 Task: Locate the nearest caves and caverns to Mammoth Cave, Kentucky, and Carlsbad Caverns, New Mexico.
Action: Mouse moved to (148, 57)
Screenshot: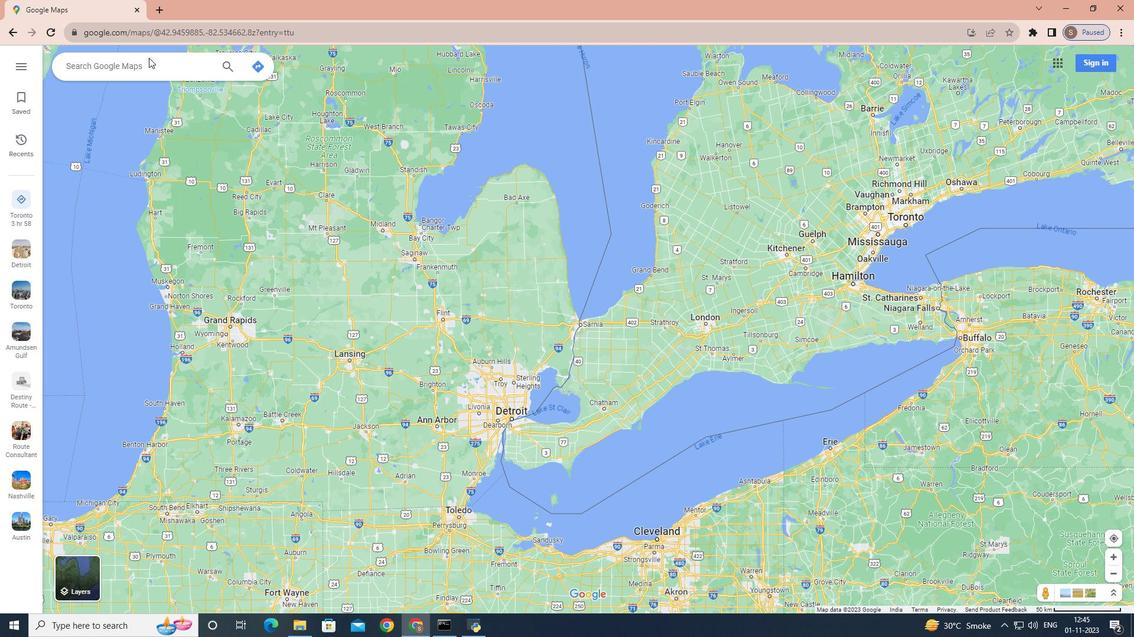 
Action: Mouse pressed left at (148, 57)
Screenshot: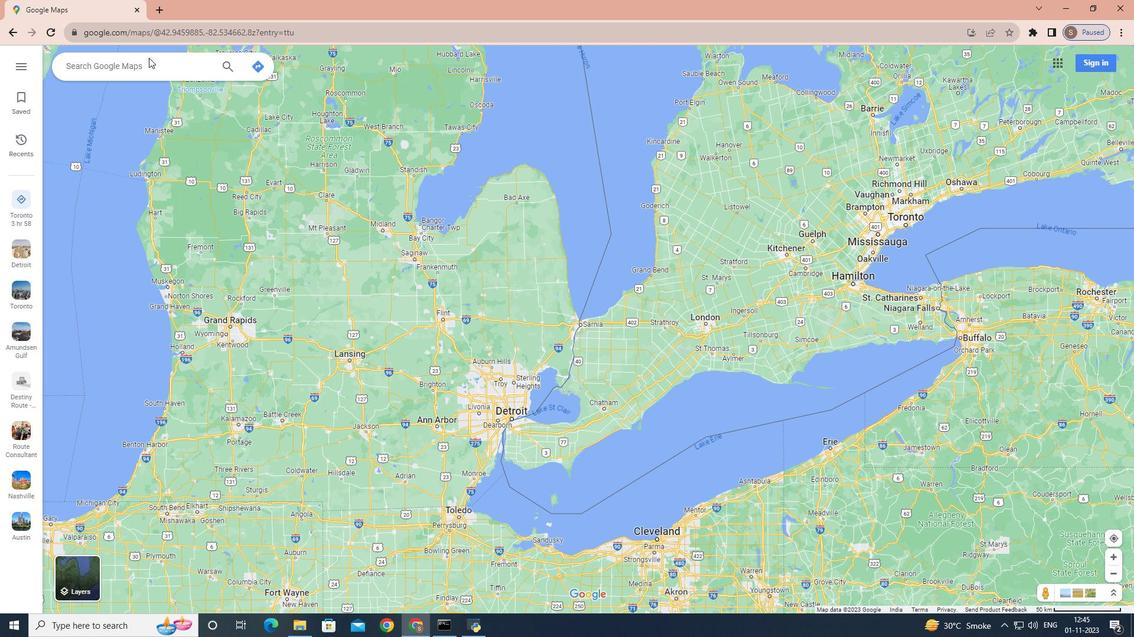 
Action: Mouse moved to (145, 63)
Screenshot: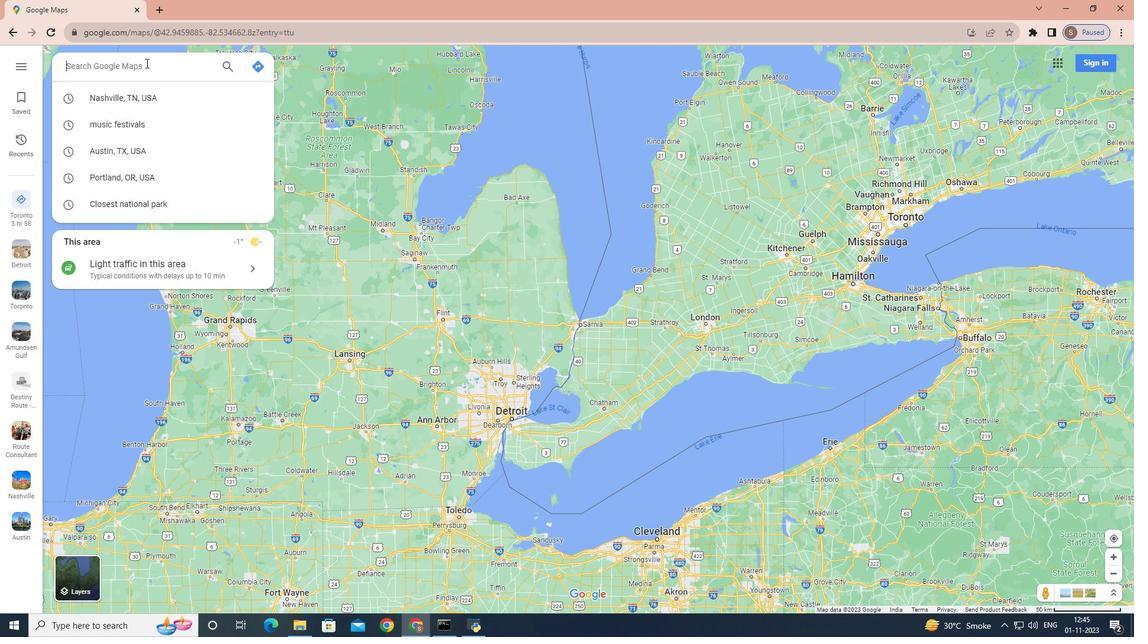 
Action: Mouse pressed left at (145, 63)
Screenshot: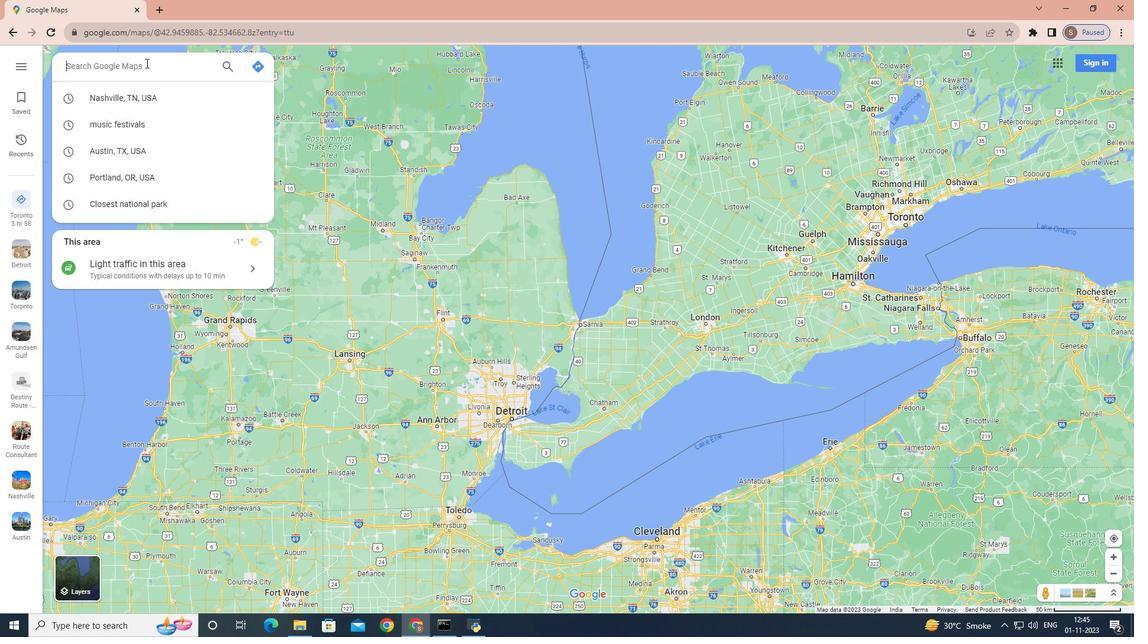 
Action: Key pressed <Key.shift>Man<Key.backspace>mmoth<Key.space><Key.shift>Cave,<Key.space><Key.shift>Kentucky<Key.enter>
Screenshot: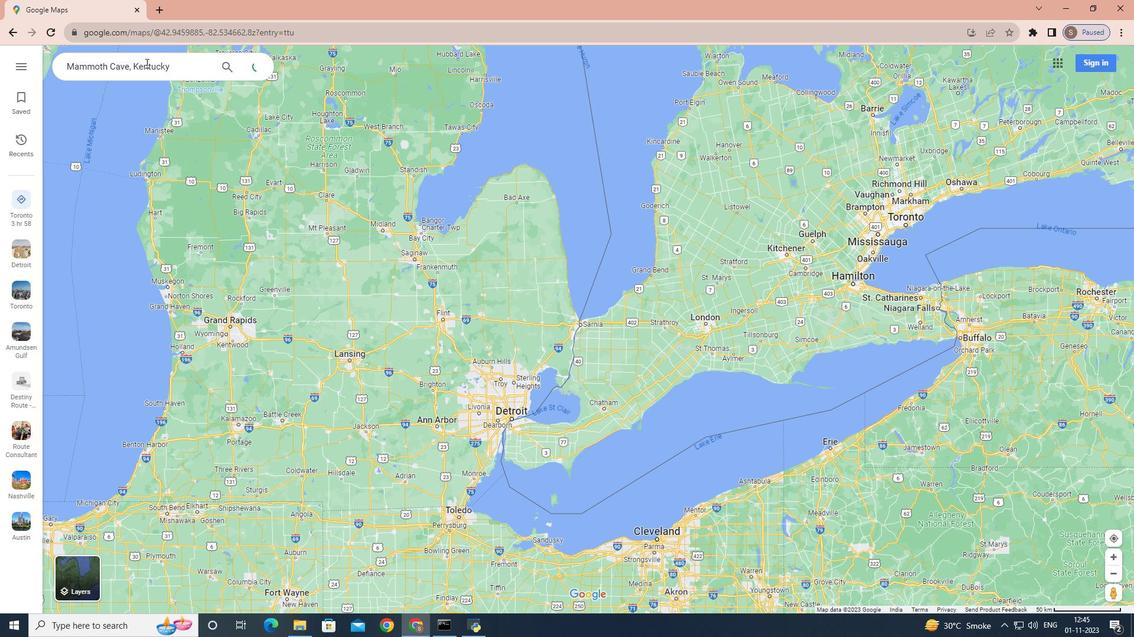 
Action: Mouse moved to (155, 269)
Screenshot: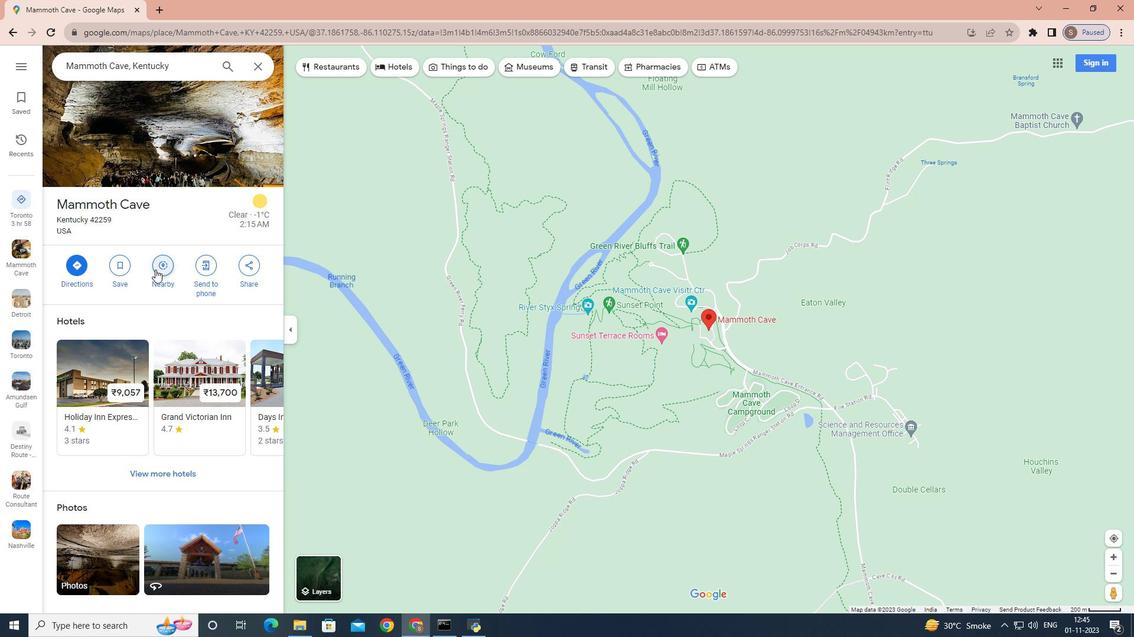 
Action: Mouse pressed left at (155, 269)
Screenshot: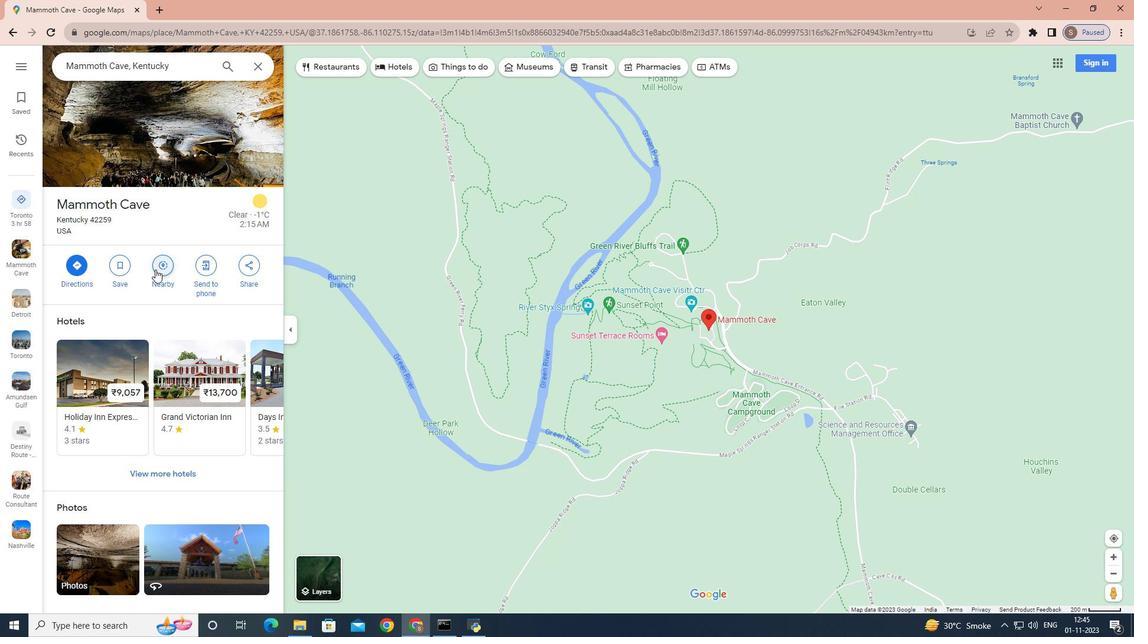 
Action: Mouse moved to (156, 269)
Screenshot: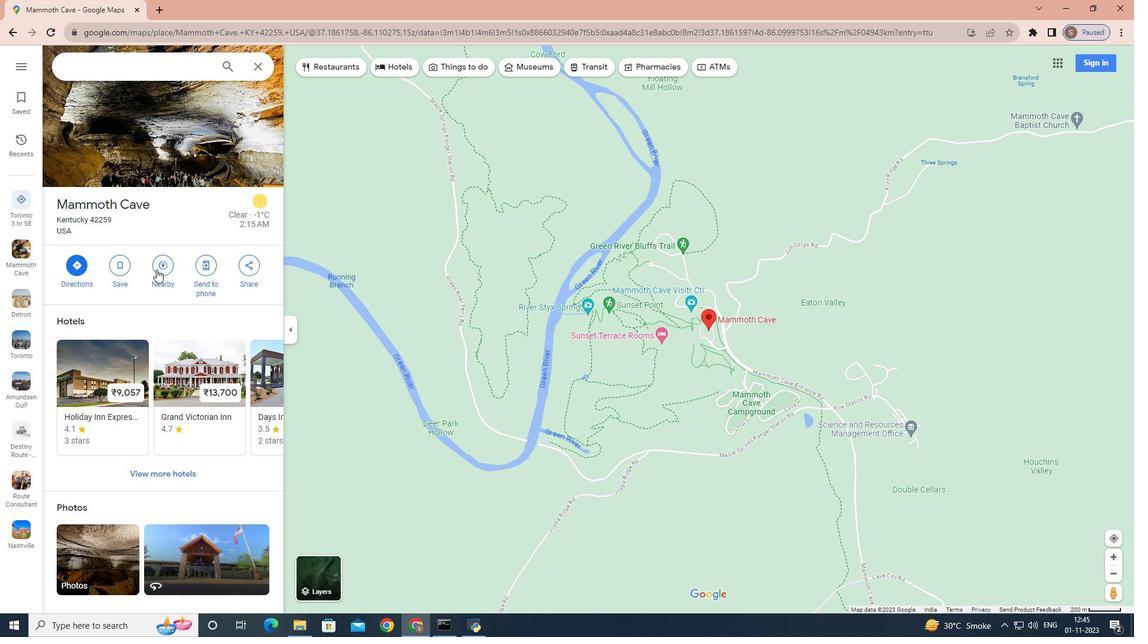 
Action: Key pressed caves<Key.space>and<Key.space>caverns<Key.enter>
Screenshot: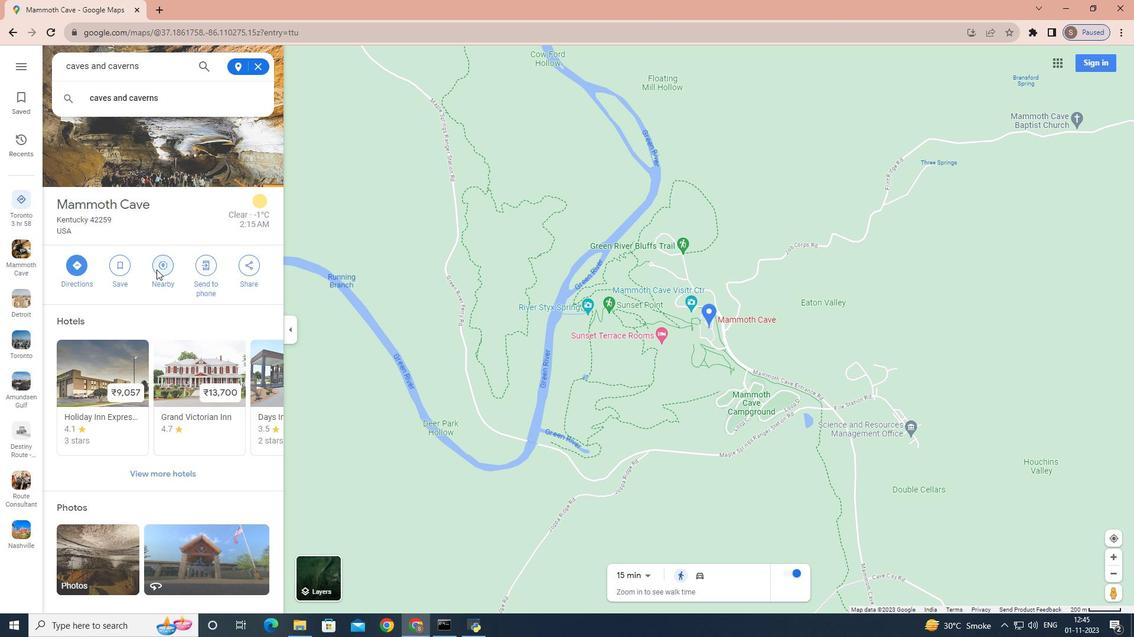 
Action: Mouse moved to (258, 69)
Screenshot: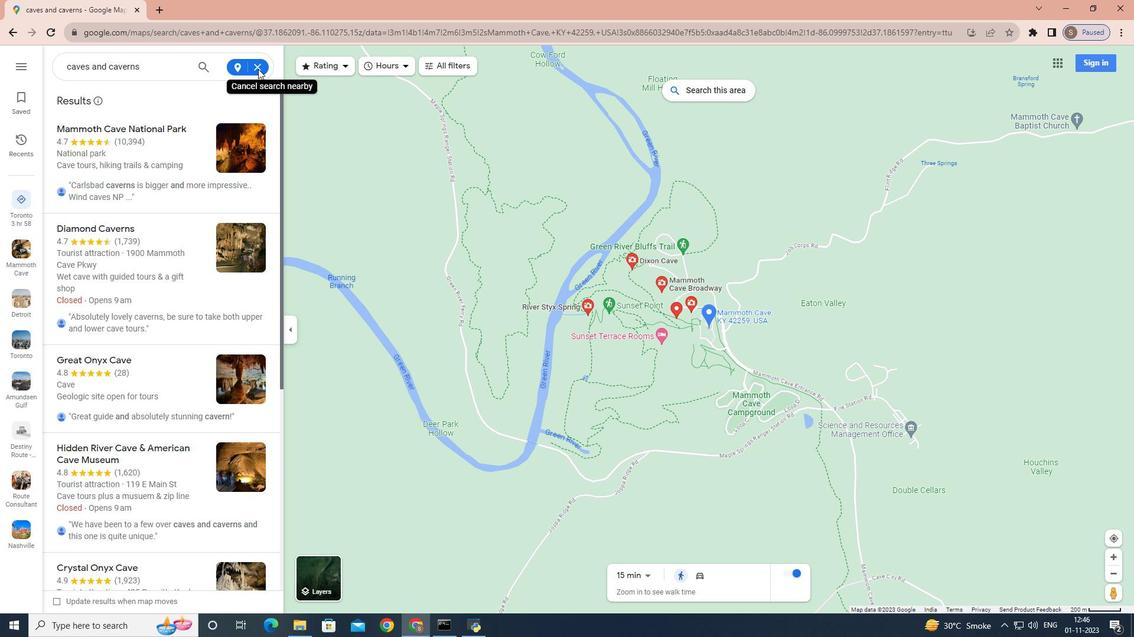
Action: Mouse pressed left at (258, 69)
Screenshot: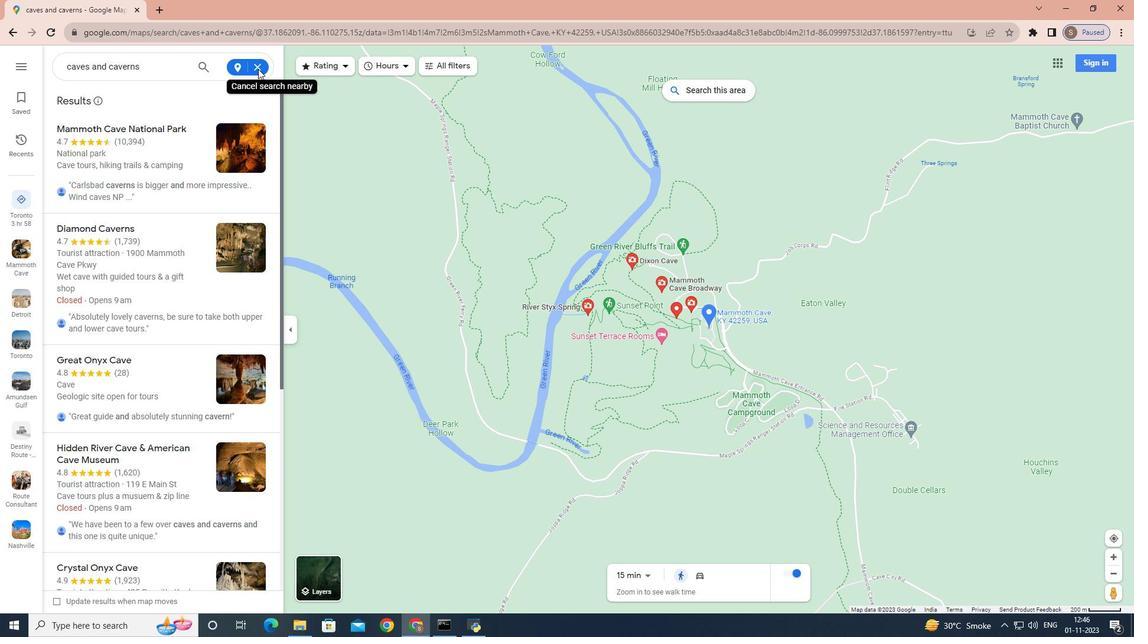 
Action: Mouse pressed left at (258, 69)
Screenshot: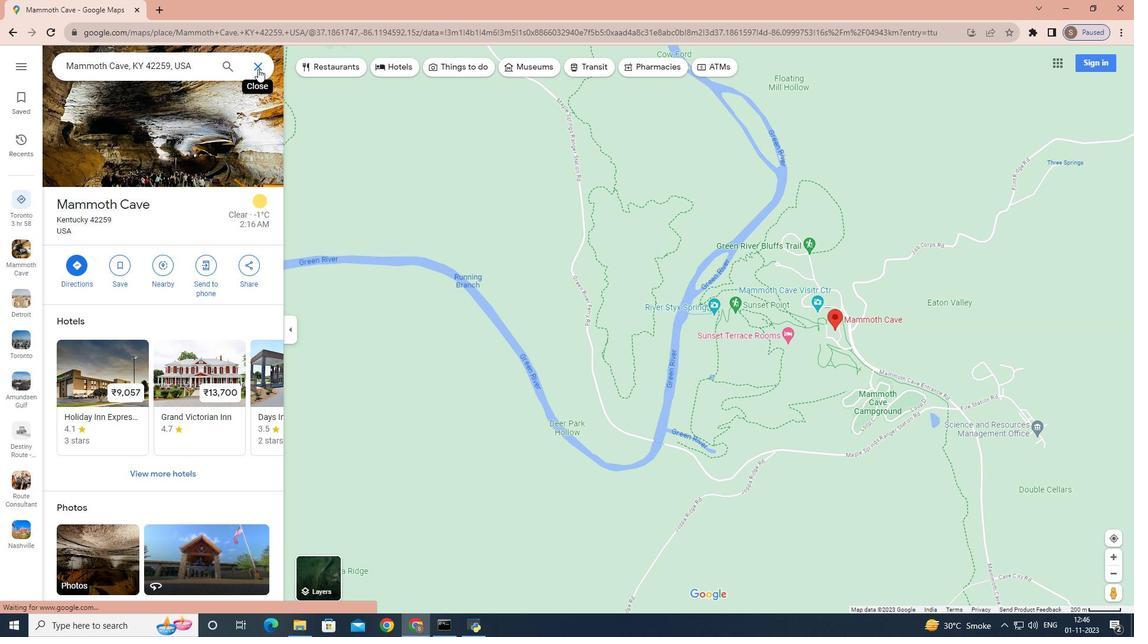 
Action: Mouse moved to (173, 69)
Screenshot: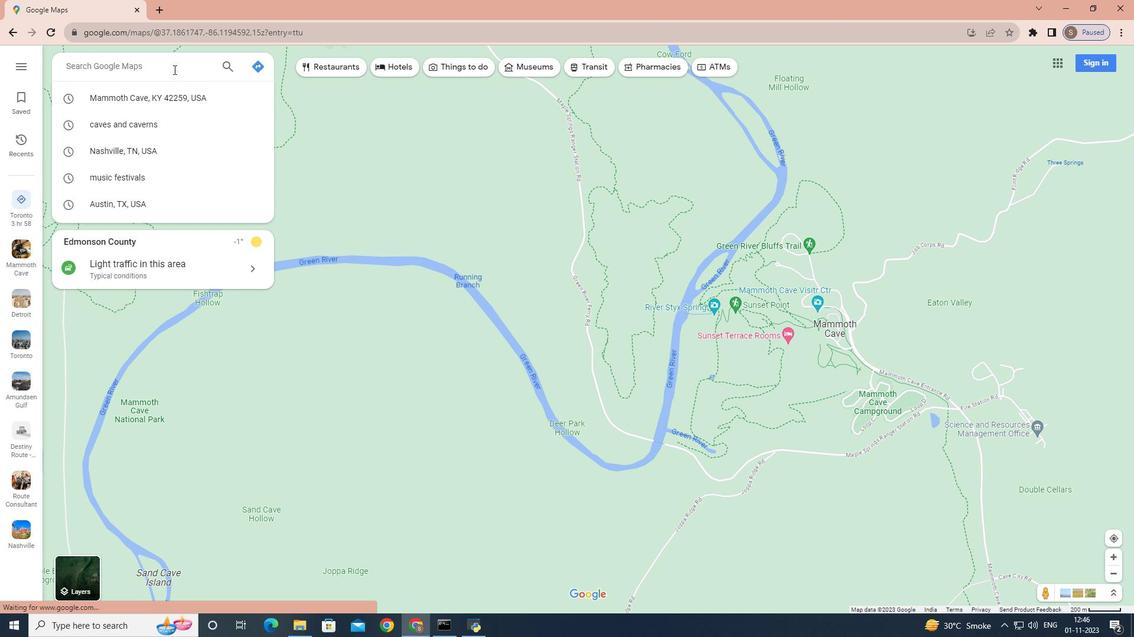 
Action: Key pressed <Key.shift>Carlsbad<Key.space><Key.shift>Caverns,<Key.space><Key.shift>New<Key.space><Key.shift>Mexico<Key.enter>
Screenshot: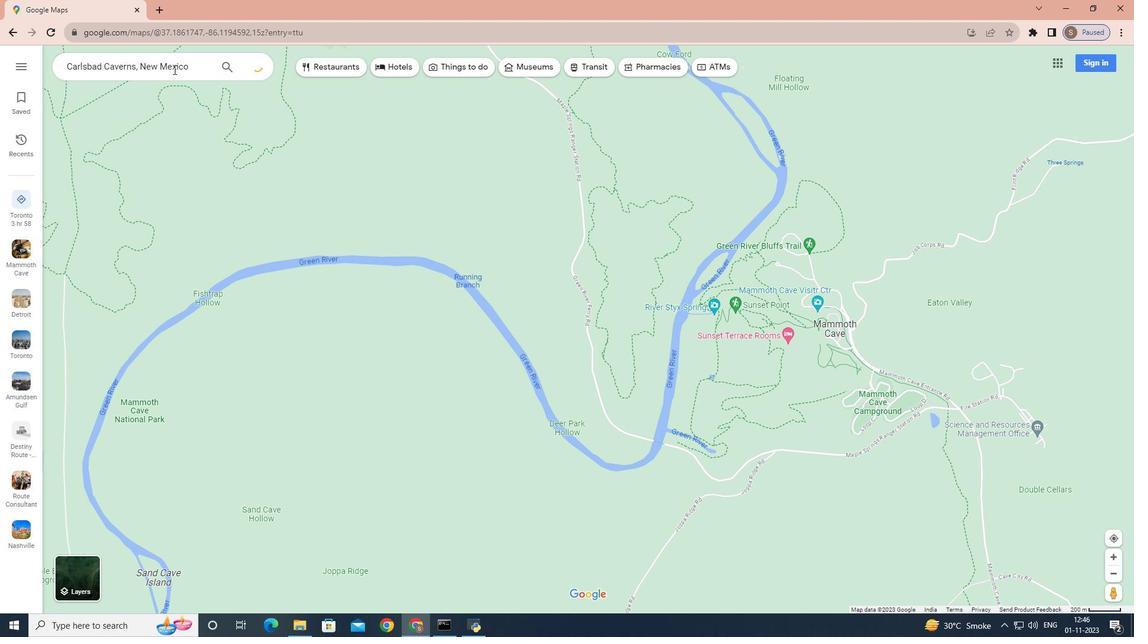 
Action: Mouse moved to (157, 301)
Screenshot: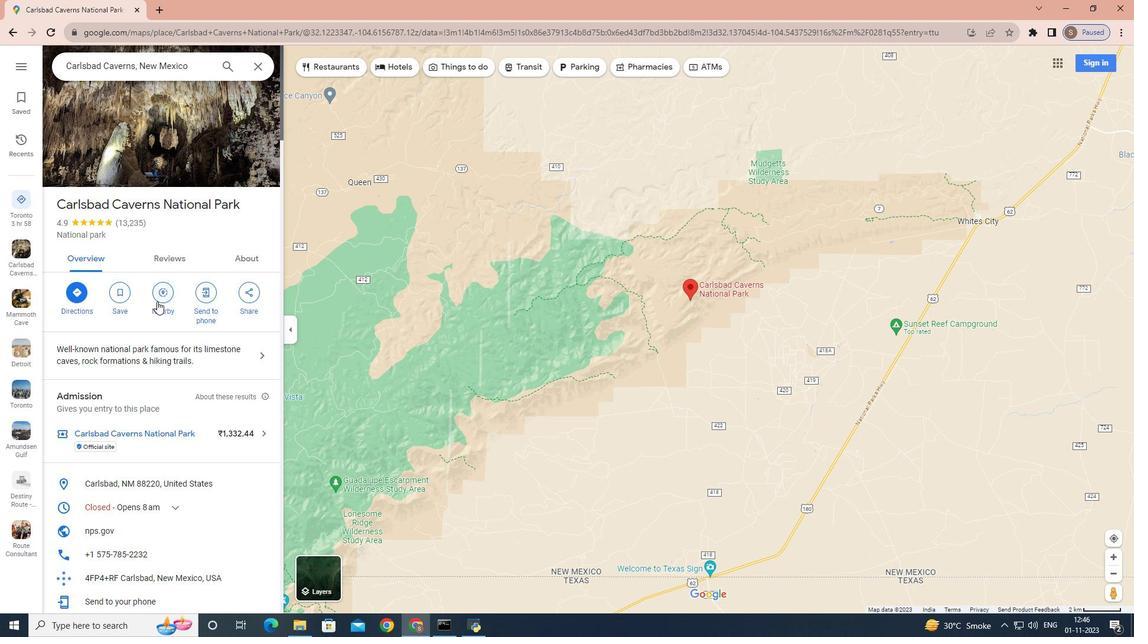 
Action: Mouse pressed left at (157, 301)
Screenshot: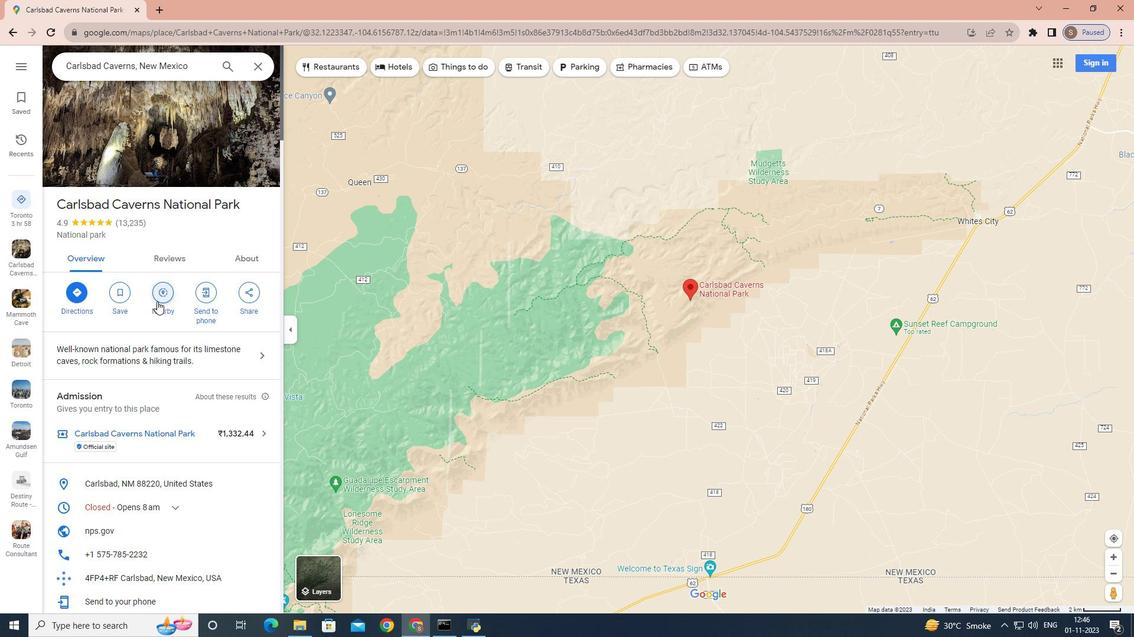 
Action: Key pressed <Key.shift><Key.shift><Key.shift><Key.shift><Key.shift><Key.shift><Key.shift><Key.shift><Key.shift><Key.shift>caves<Key.space>and<Key.space>caverns<Key.enter>
Screenshot: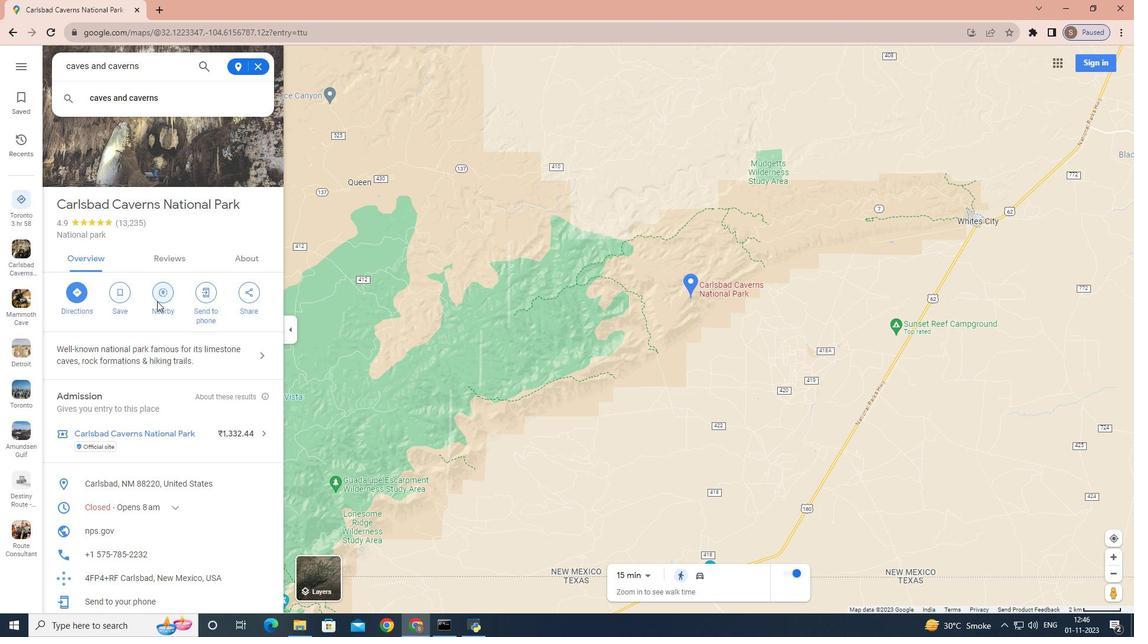 
Action: Mouse moved to (176, 308)
Screenshot: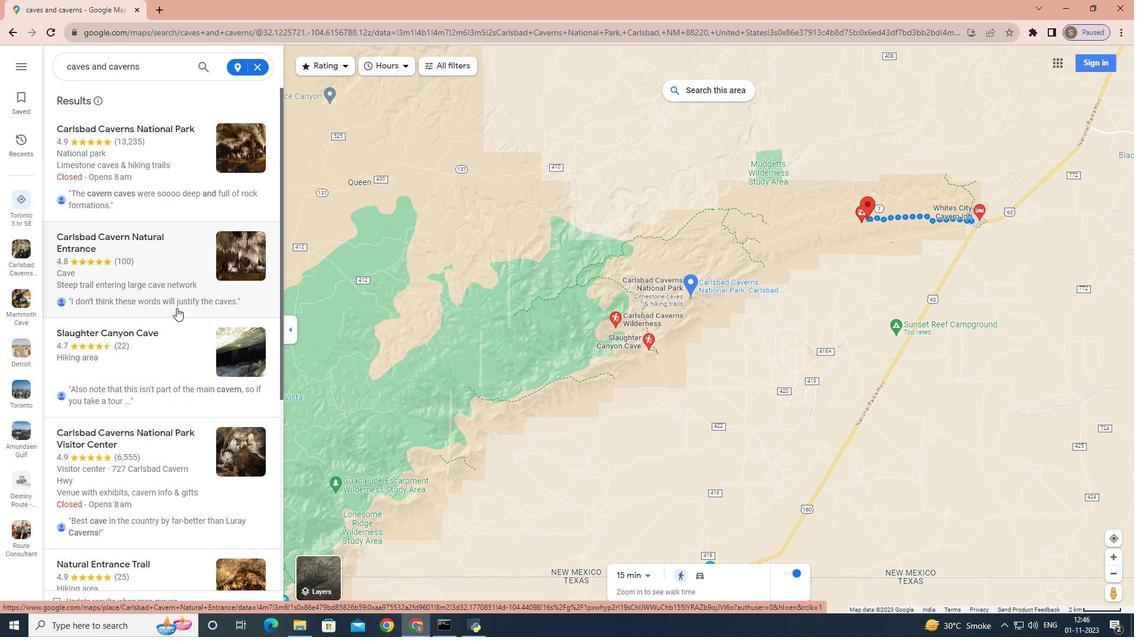 
